 Task: visit on peoples page and checked how many employees works in Walmart
Action: Mouse moved to (463, 493)
Screenshot: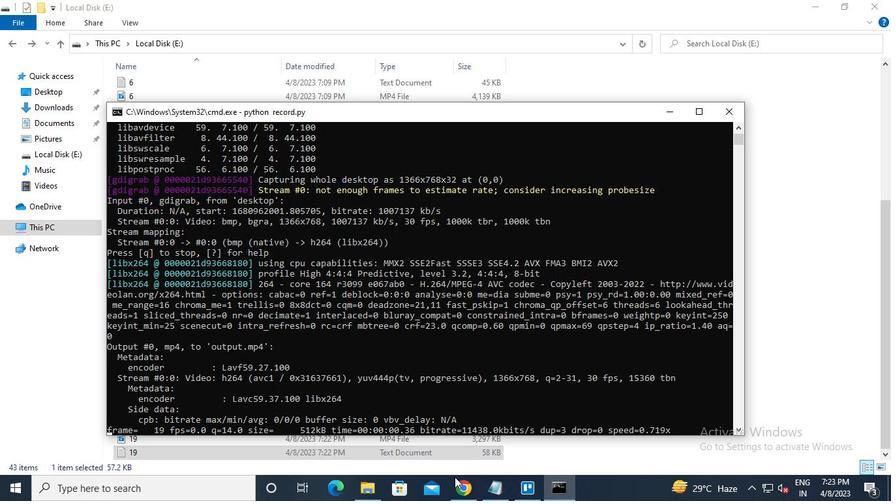 
Action: Mouse pressed left at (463, 493)
Screenshot: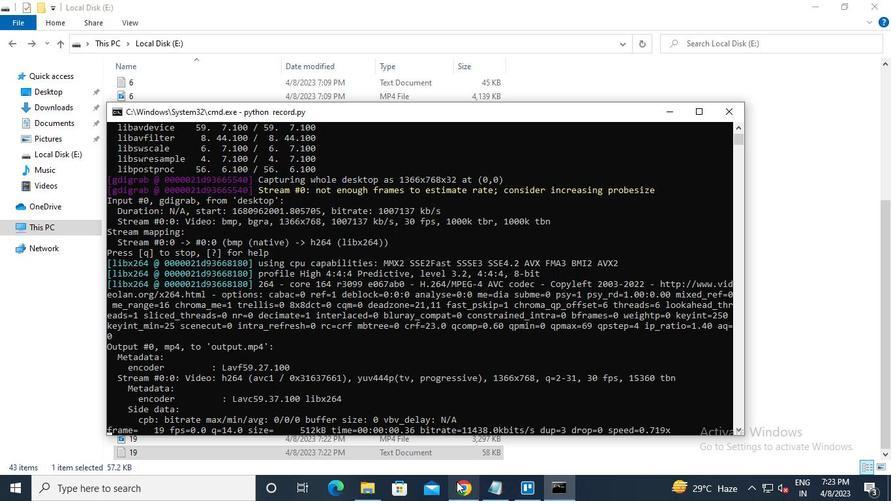 
Action: Mouse moved to (211, 81)
Screenshot: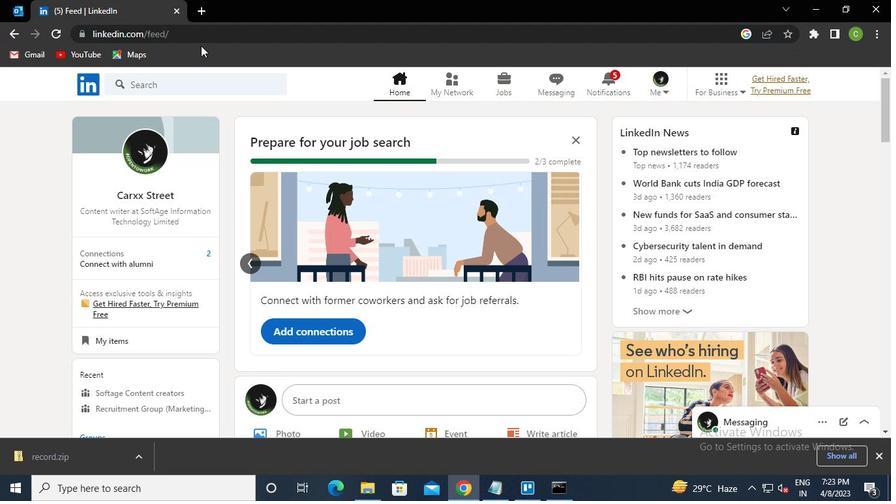 
Action: Mouse pressed left at (211, 81)
Screenshot: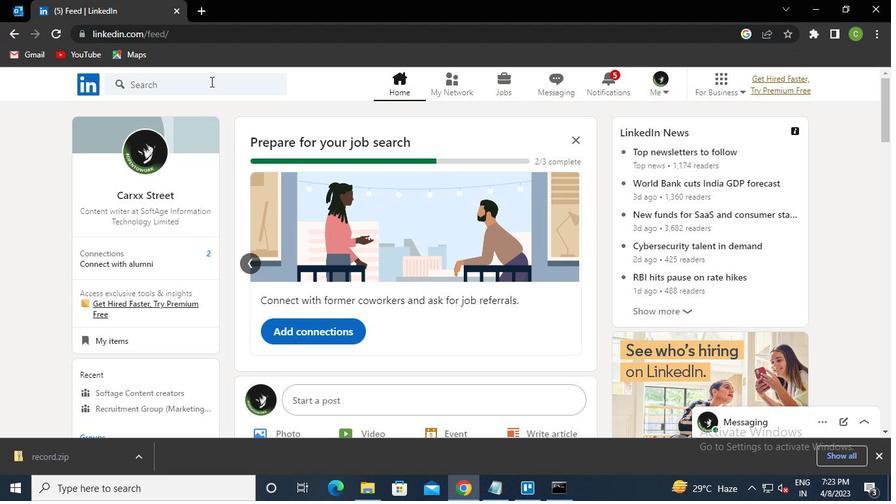 
Action: Keyboard w
Screenshot: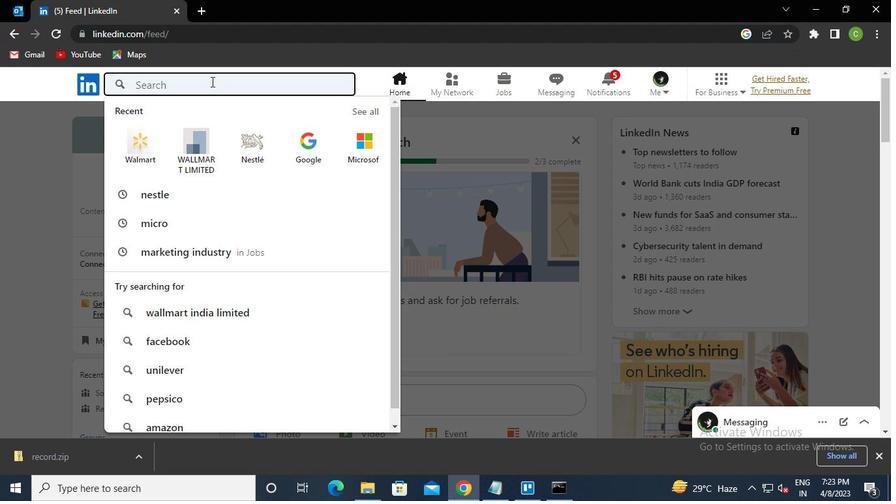 
Action: Keyboard a
Screenshot: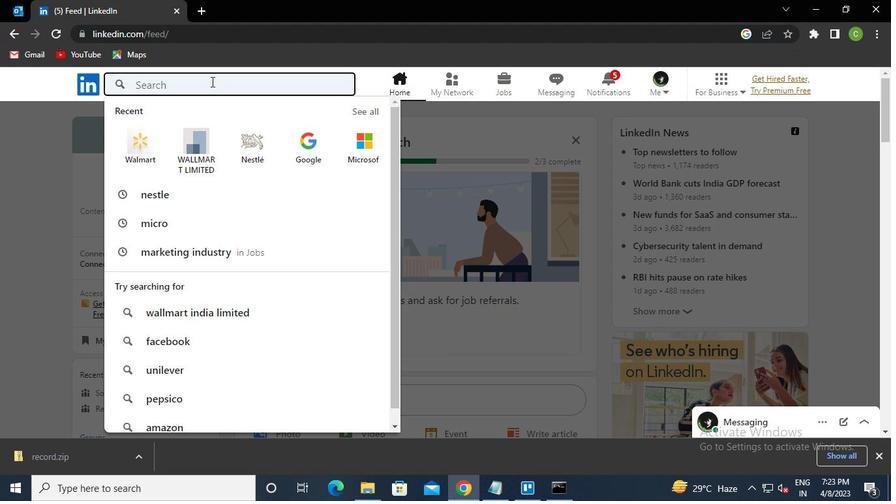 
Action: Keyboard l
Screenshot: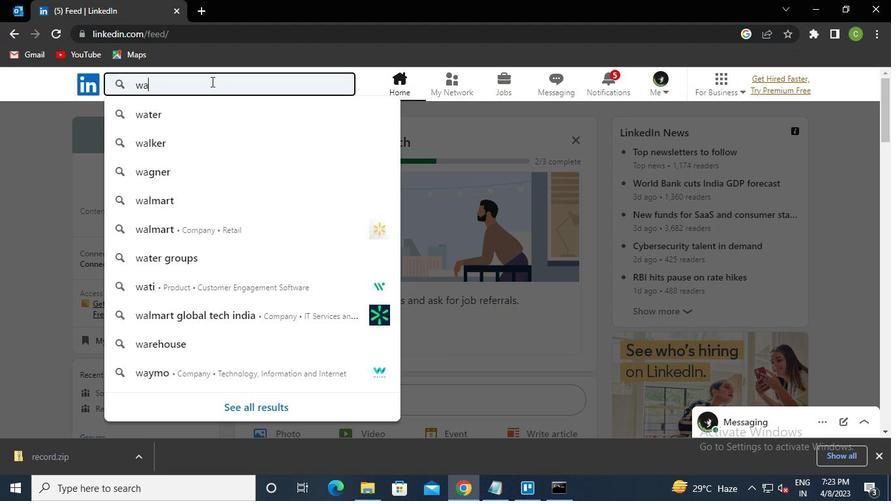 
Action: Keyboard m
Screenshot: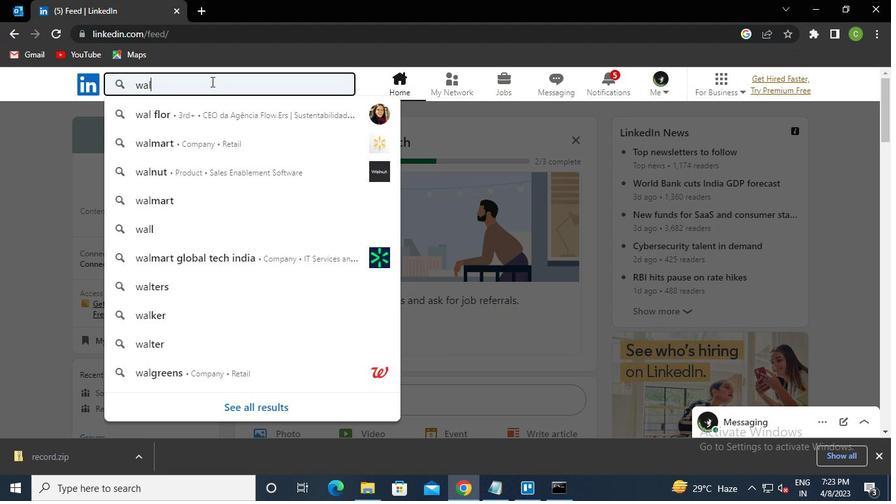 
Action: Keyboard a
Screenshot: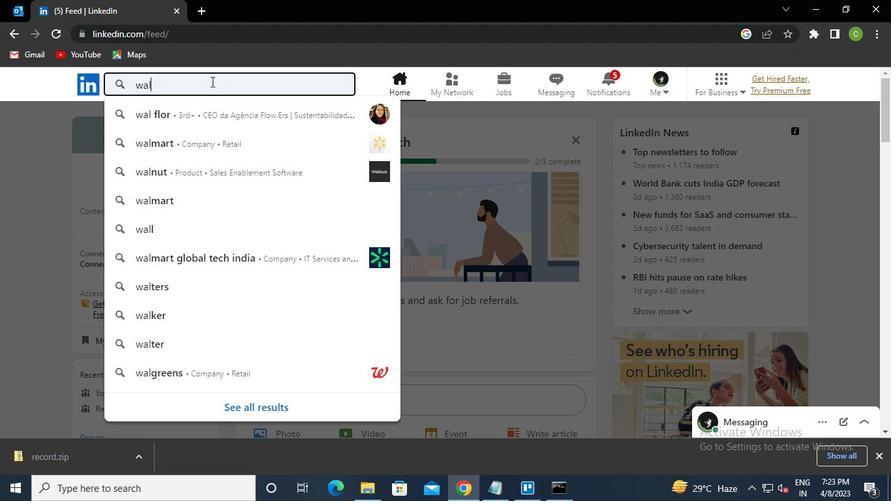 
Action: Keyboard r
Screenshot: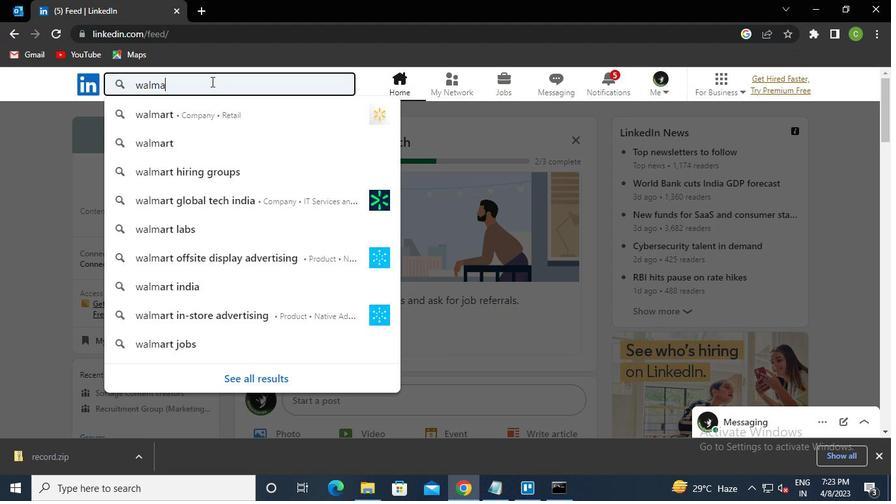 
Action: Keyboard t
Screenshot: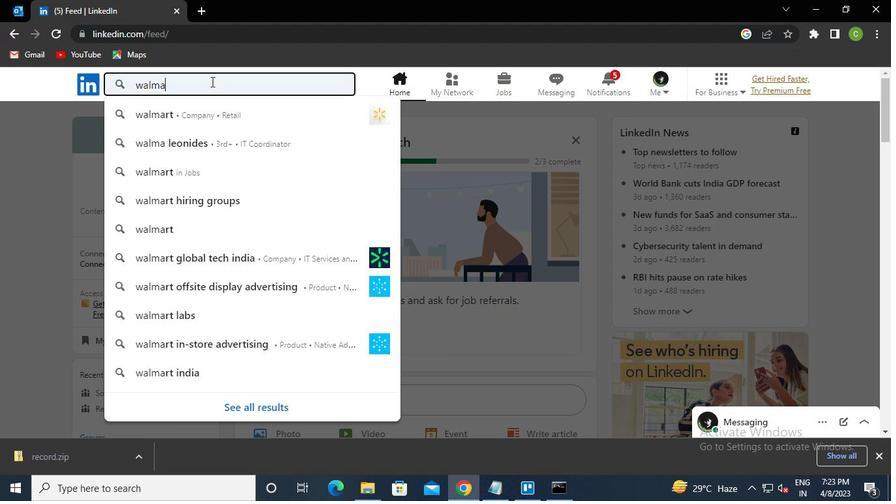 
Action: Keyboard Key.enter
Screenshot: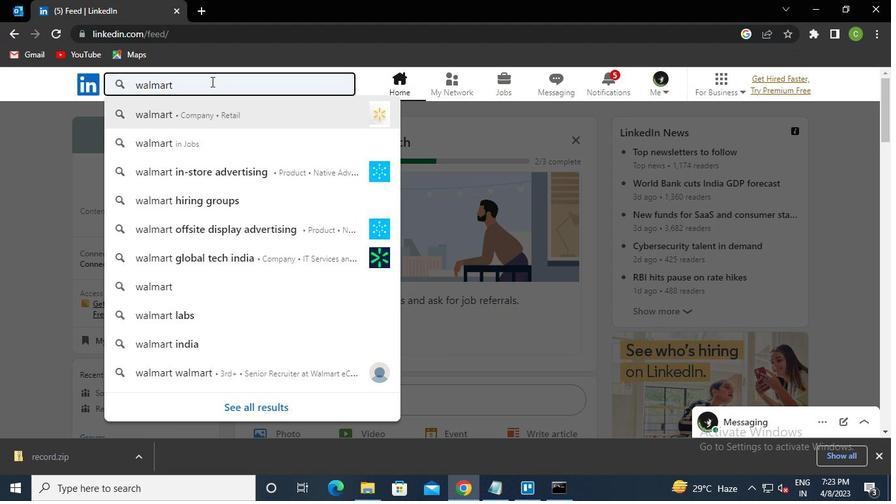 
Action: Mouse moved to (443, 195)
Screenshot: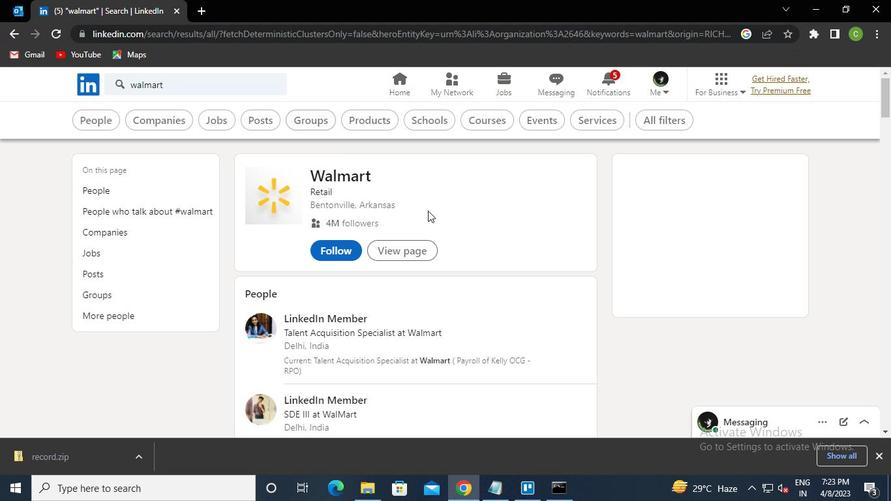 
Action: Mouse pressed left at (443, 195)
Screenshot: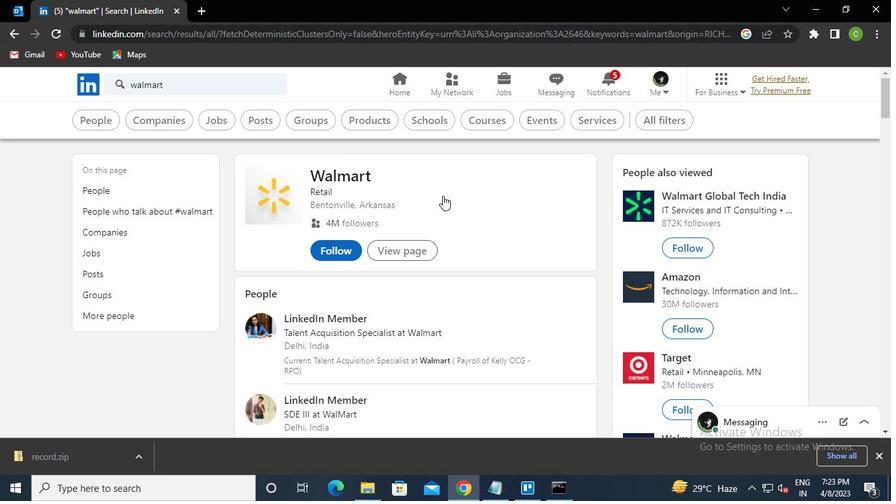
Action: Mouse moved to (293, 144)
Screenshot: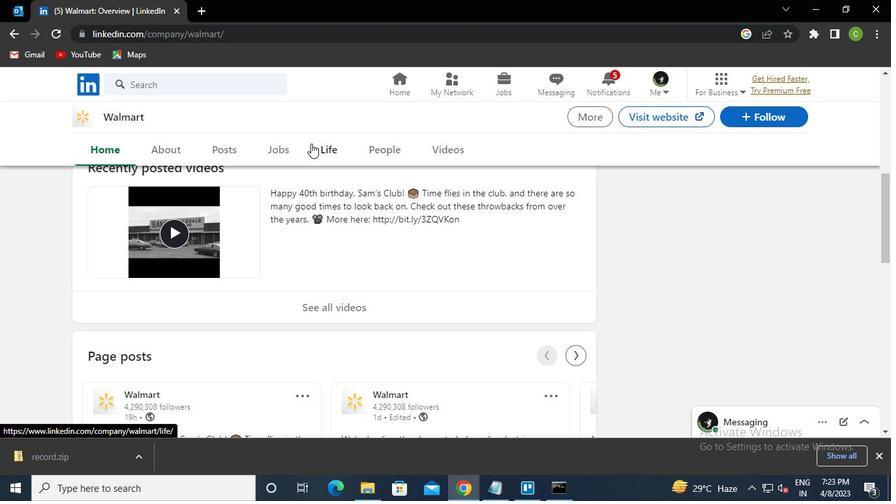 
Action: Mouse pressed left at (293, 144)
Screenshot: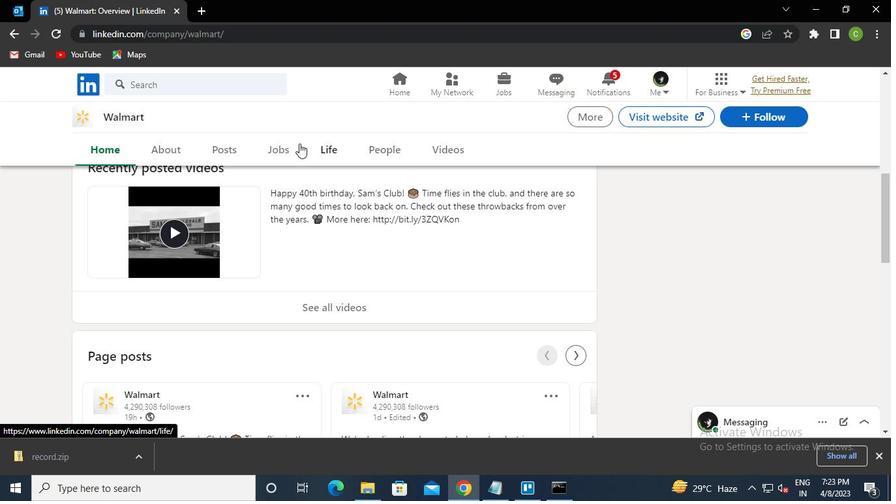 
Action: Mouse moved to (392, 156)
Screenshot: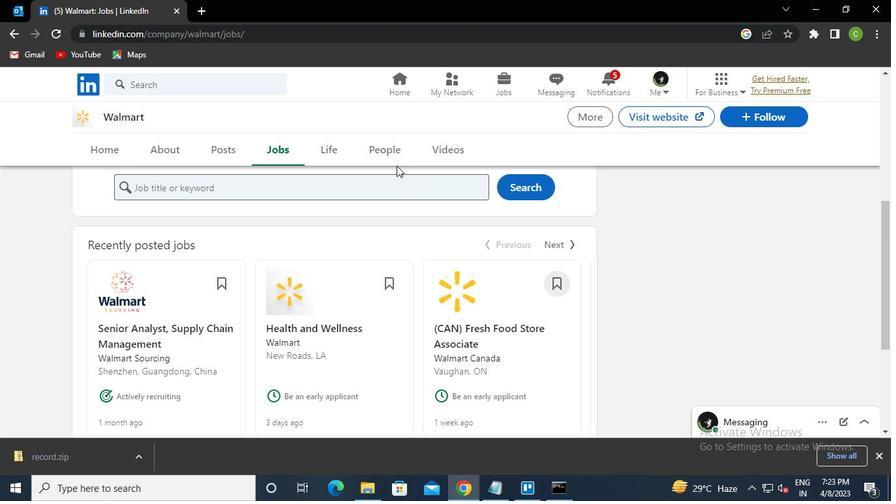 
Action: Mouse pressed left at (392, 156)
Screenshot: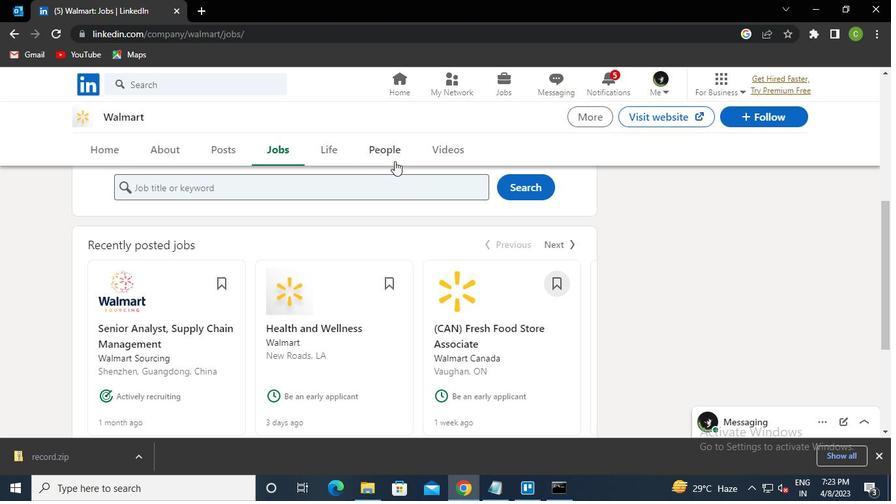 
Action: Mouse moved to (562, 494)
Screenshot: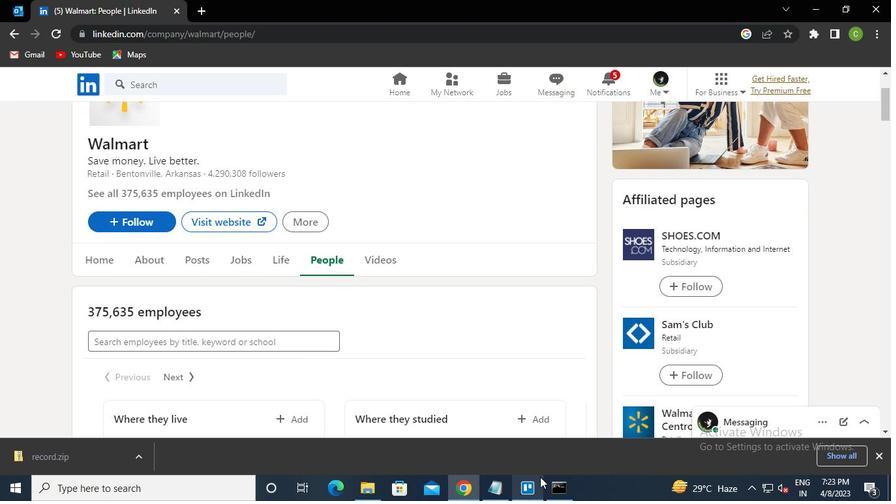
Action: Mouse pressed left at (562, 494)
Screenshot: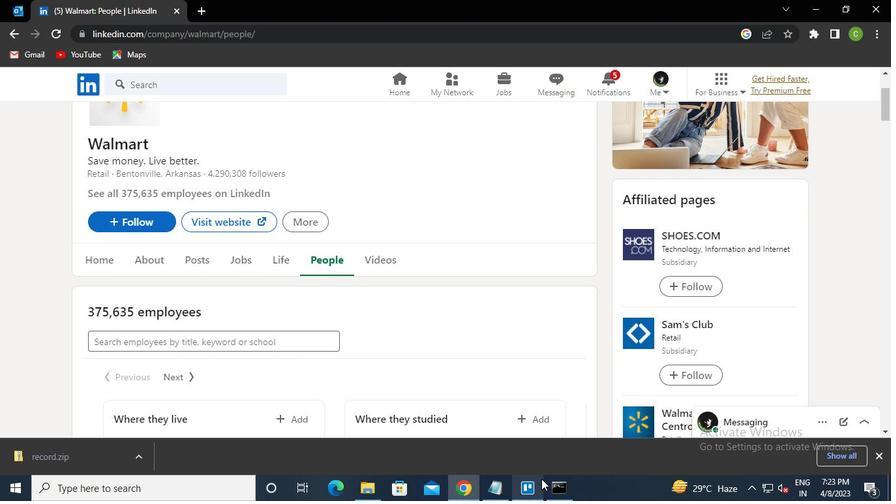 
Action: Mouse moved to (717, 107)
Screenshot: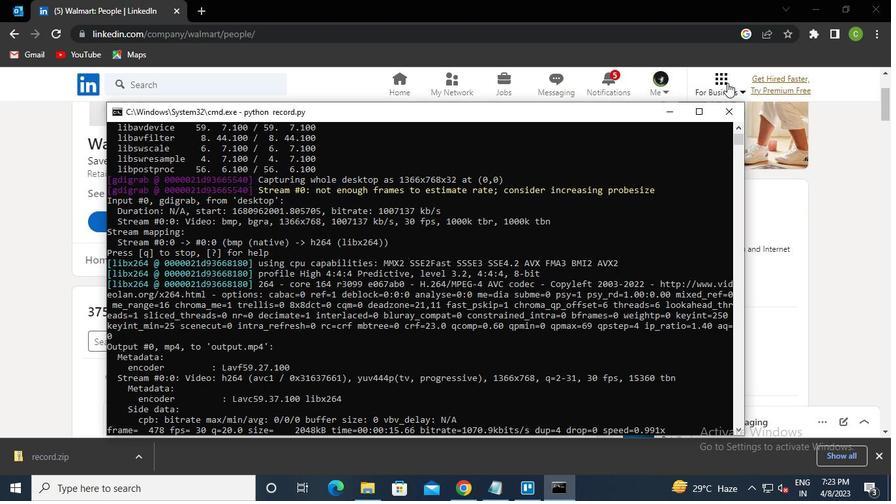 
Action: Mouse pressed left at (717, 107)
Screenshot: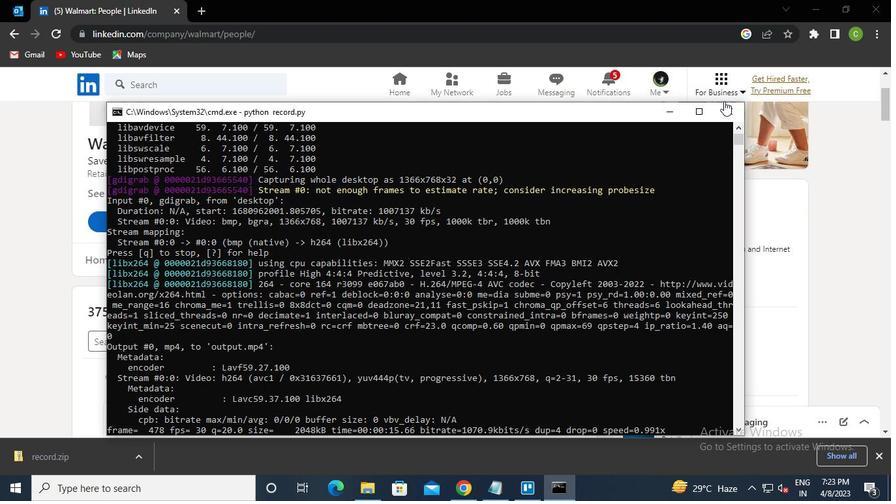 
Action: Mouse moved to (716, 107)
Screenshot: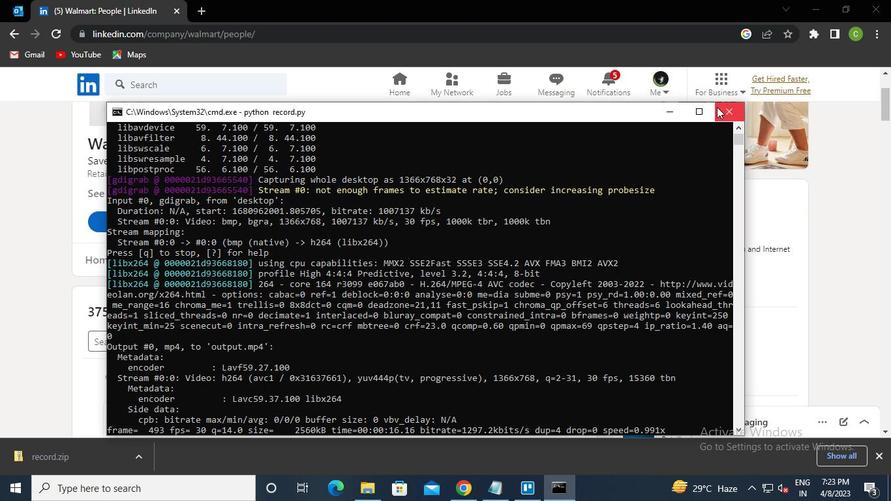 
